 Task: Set the ecosystem for new security advisory in the repository "Javascript" to "Go".
Action: Mouse moved to (873, 107)
Screenshot: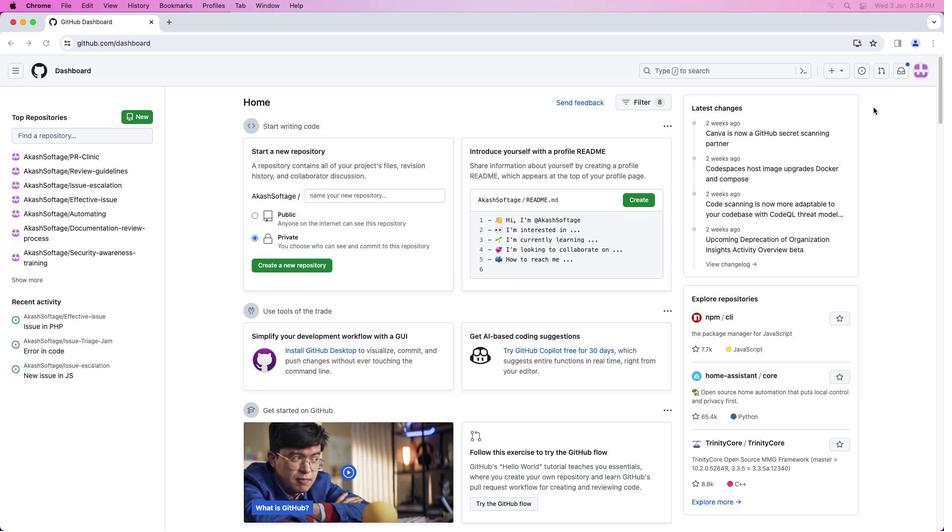 
Action: Mouse pressed left at (873, 107)
Screenshot: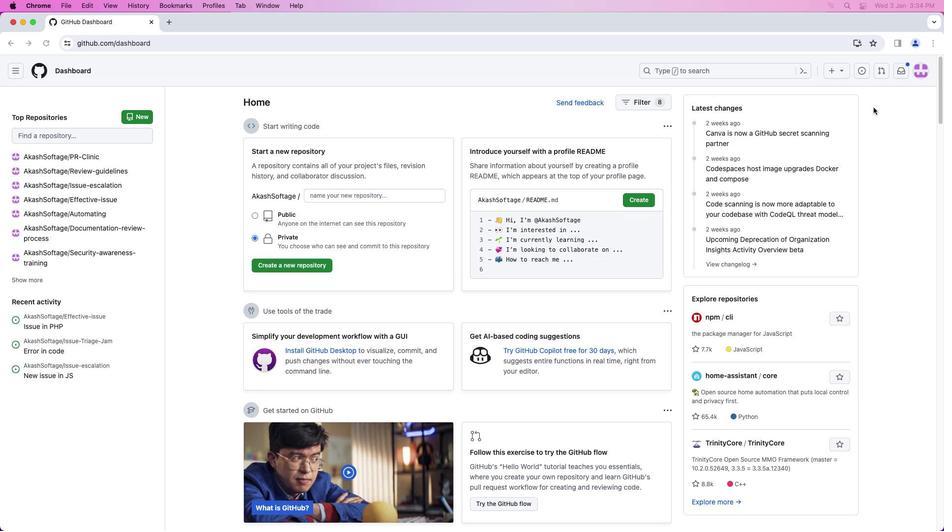 
Action: Mouse moved to (921, 72)
Screenshot: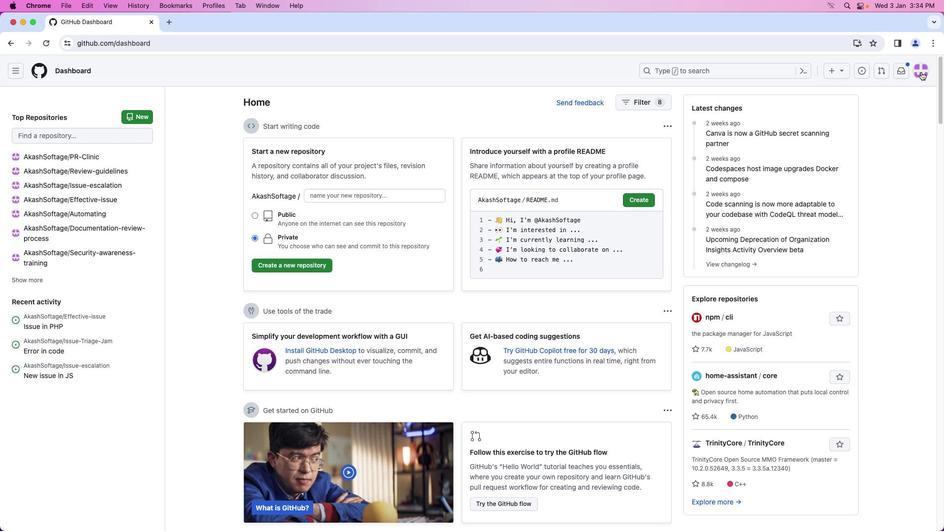 
Action: Mouse pressed left at (921, 72)
Screenshot: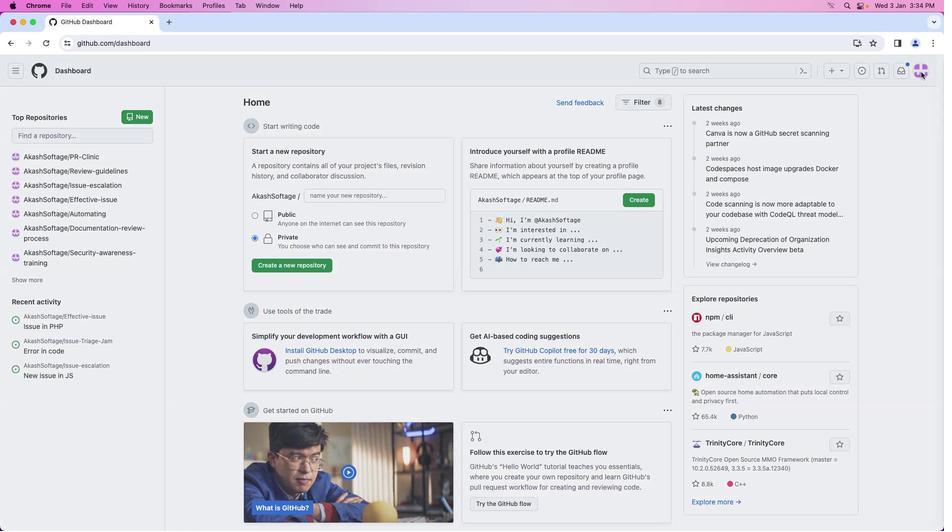 
Action: Mouse moved to (885, 160)
Screenshot: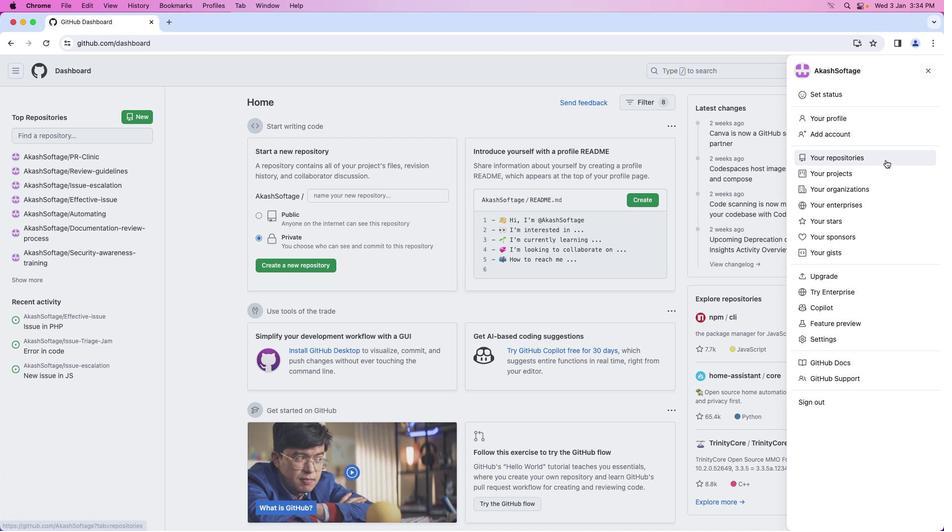 
Action: Mouse pressed left at (885, 160)
Screenshot: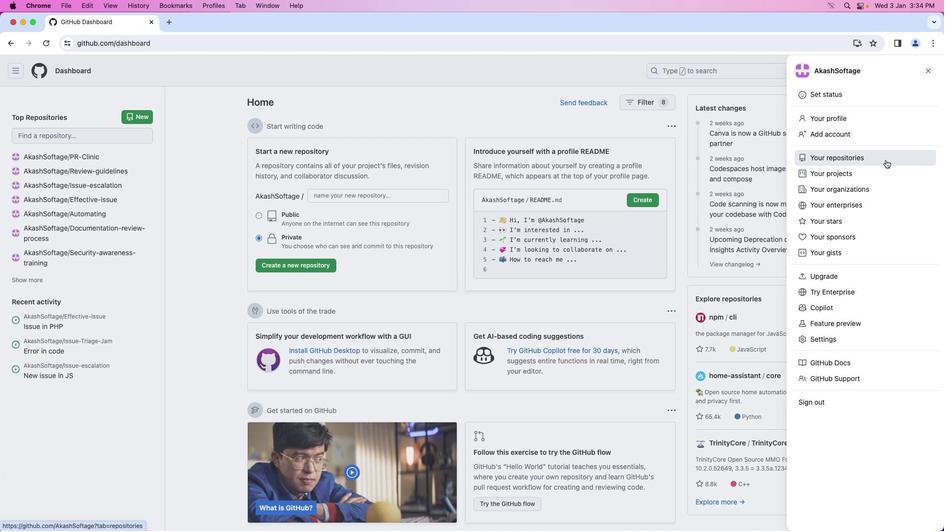 
Action: Mouse moved to (359, 162)
Screenshot: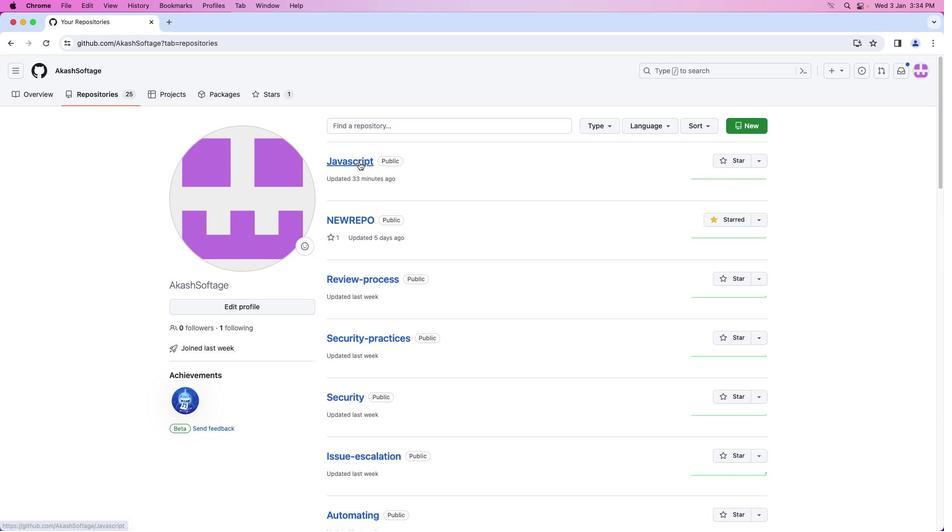 
Action: Mouse pressed left at (359, 162)
Screenshot: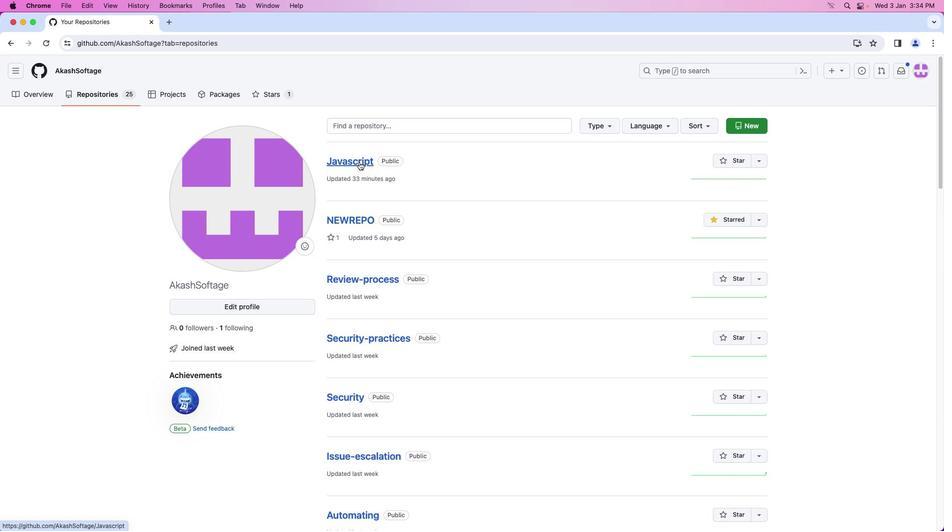 
Action: Mouse moved to (335, 100)
Screenshot: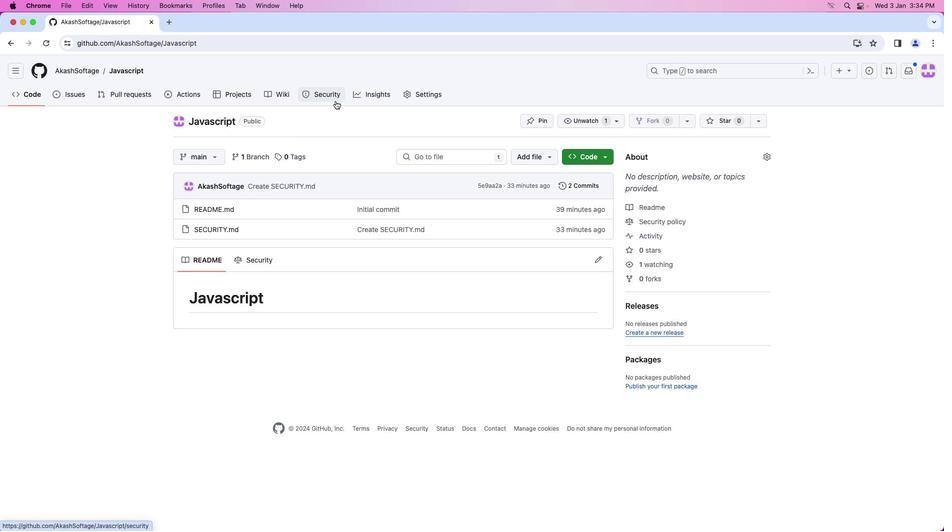 
Action: Mouse pressed left at (335, 100)
Screenshot: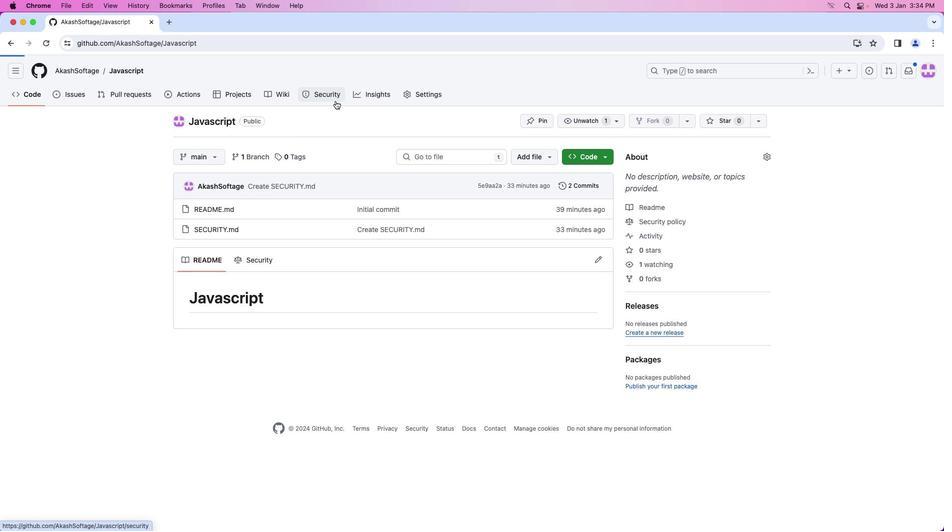 
Action: Mouse moved to (224, 181)
Screenshot: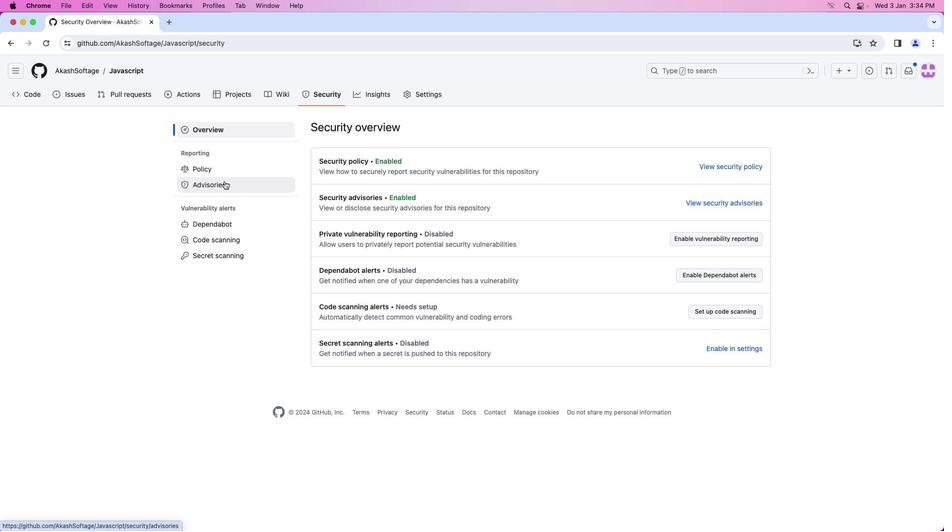 
Action: Mouse pressed left at (224, 181)
Screenshot: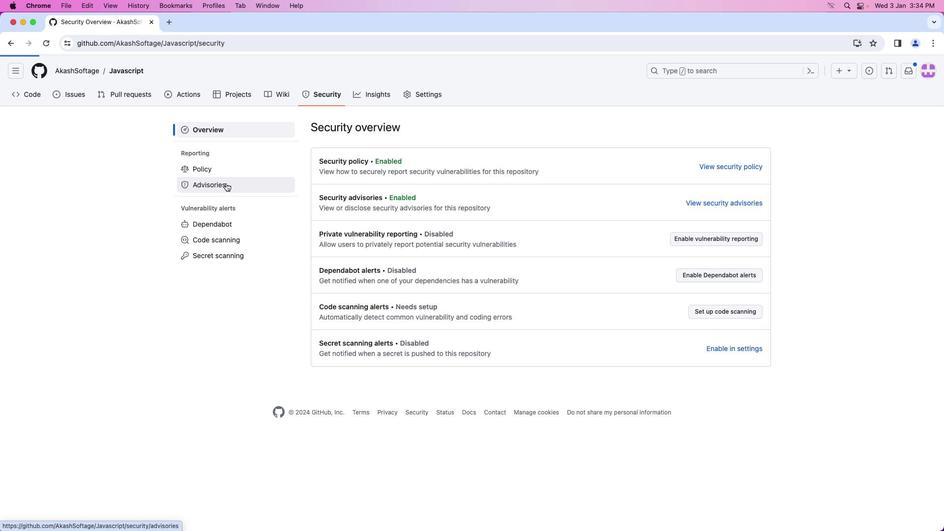 
Action: Mouse moved to (703, 131)
Screenshot: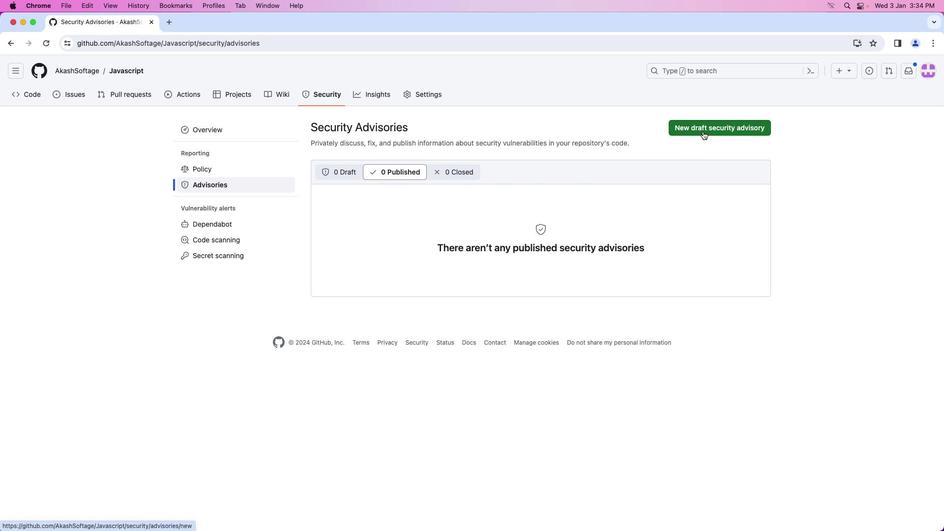
Action: Mouse pressed left at (703, 131)
Screenshot: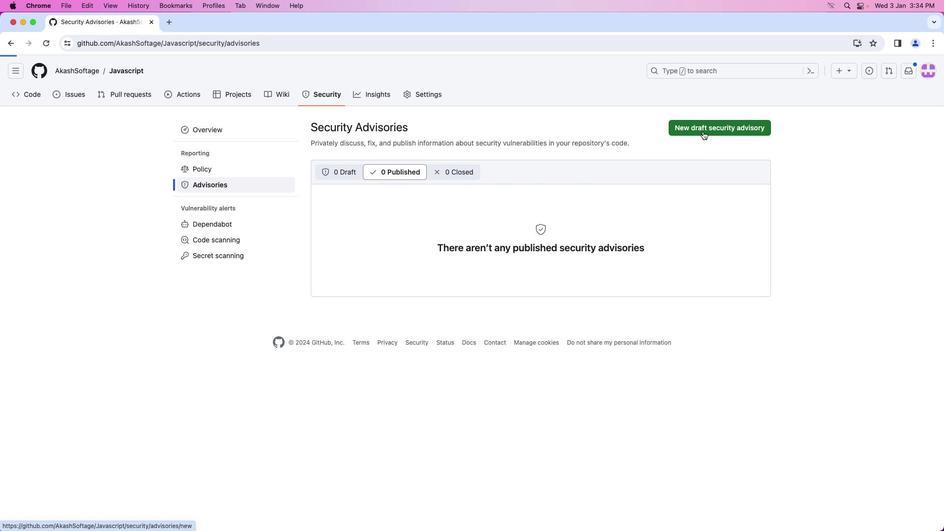 
Action: Mouse moved to (460, 297)
Screenshot: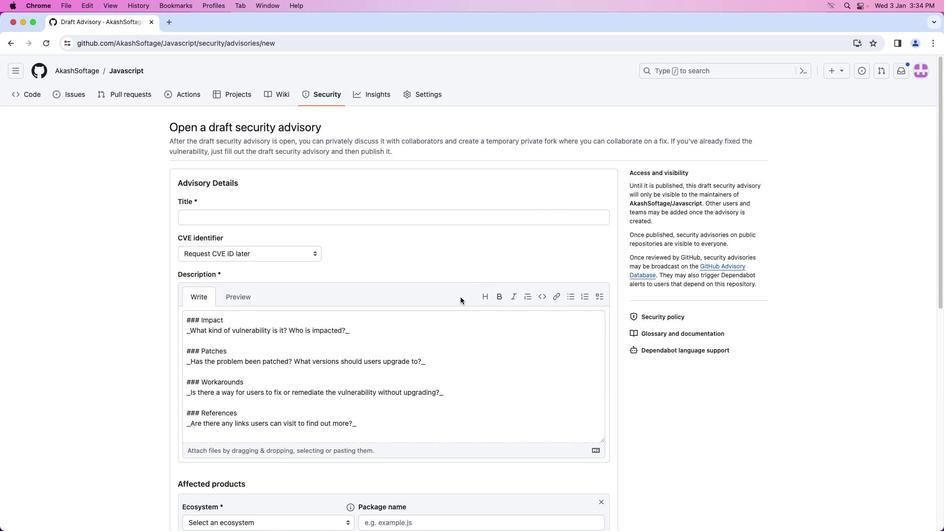
Action: Mouse scrolled (460, 297) with delta (0, 0)
Screenshot: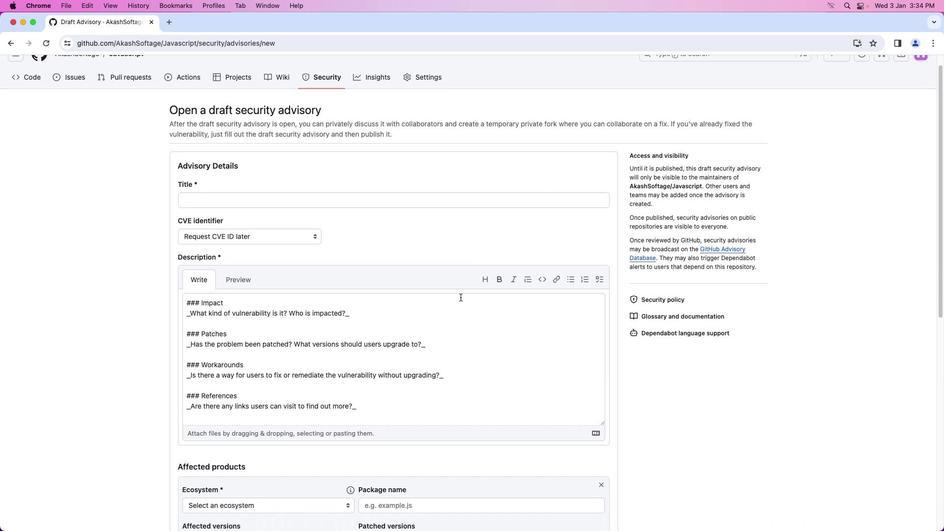 
Action: Mouse scrolled (460, 297) with delta (0, 0)
Screenshot: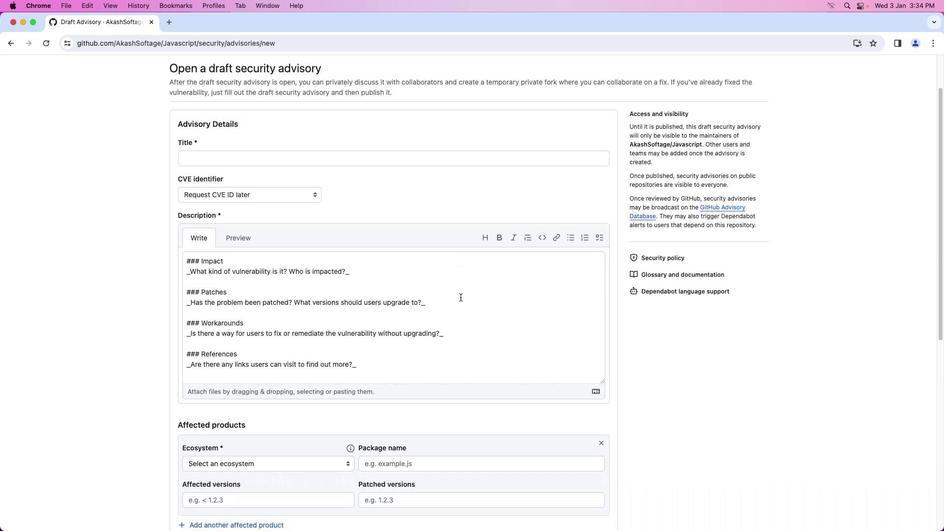
Action: Mouse scrolled (460, 297) with delta (0, 0)
Screenshot: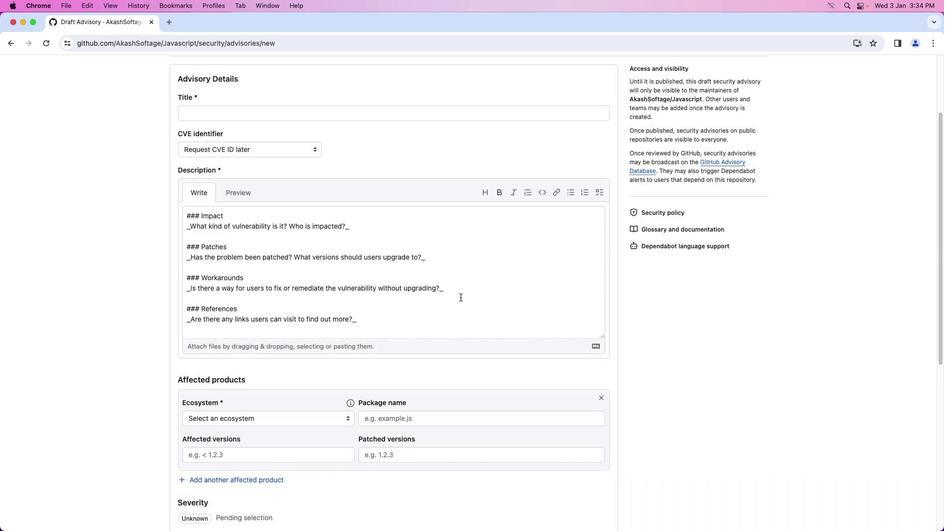 
Action: Mouse scrolled (460, 297) with delta (0, -1)
Screenshot: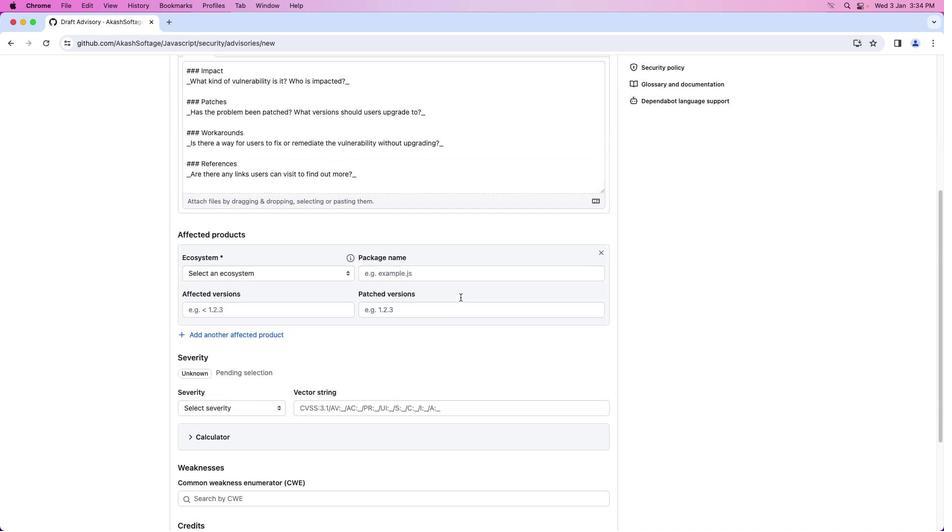
Action: Mouse moved to (460, 297)
Screenshot: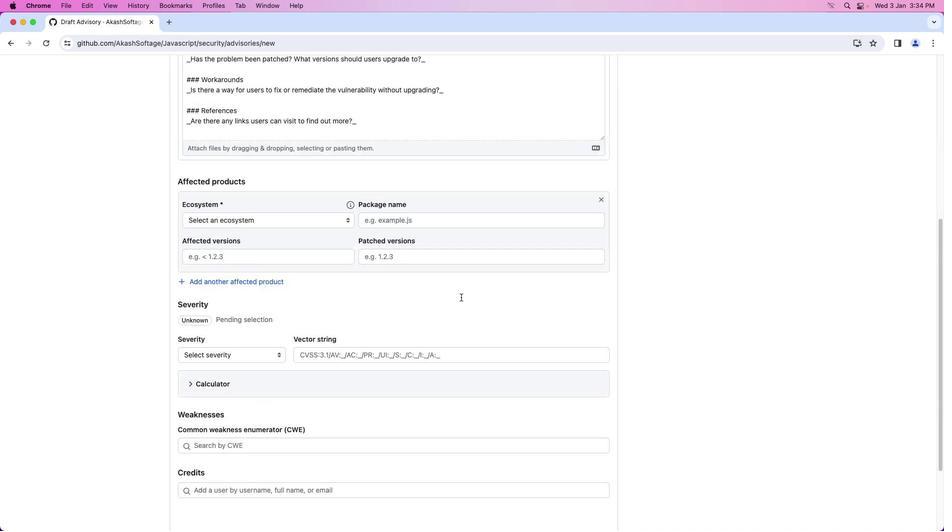 
Action: Mouse scrolled (460, 297) with delta (0, -1)
Screenshot: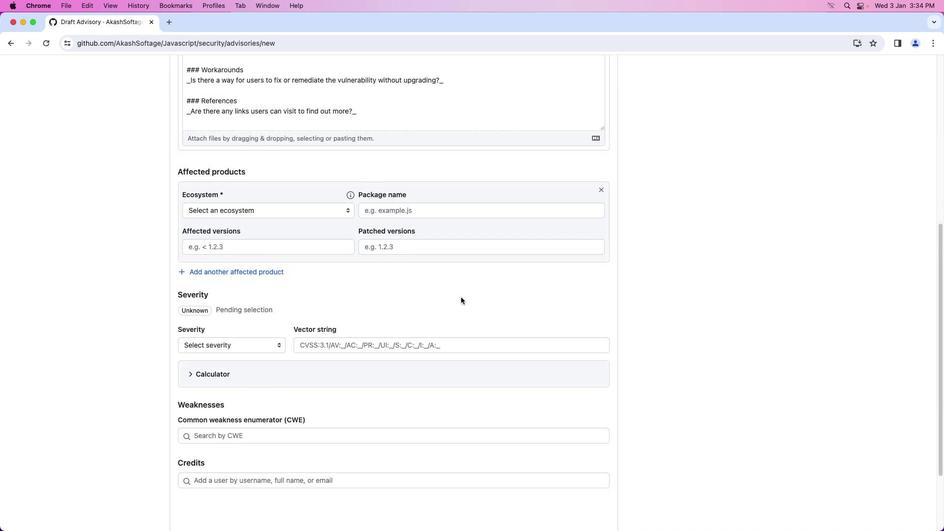 
Action: Mouse scrolled (460, 297) with delta (0, -2)
Screenshot: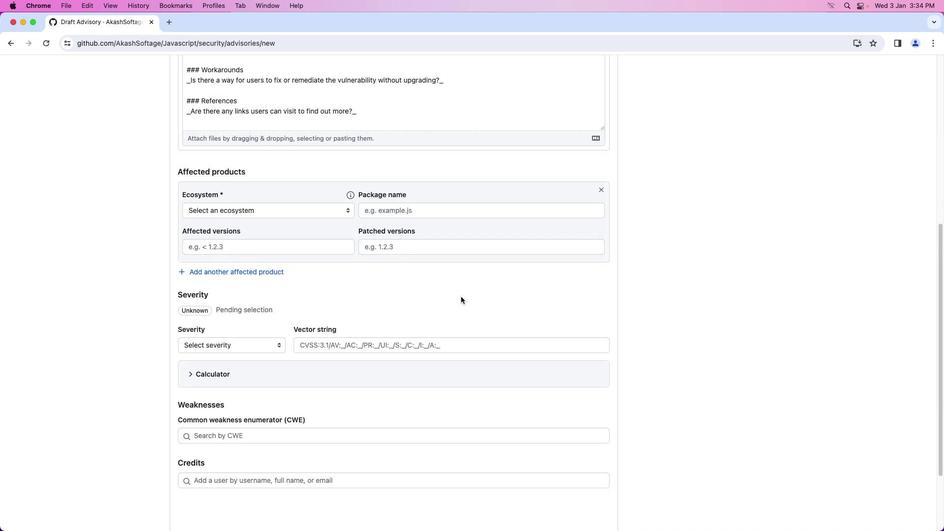 
Action: Mouse moved to (271, 211)
Screenshot: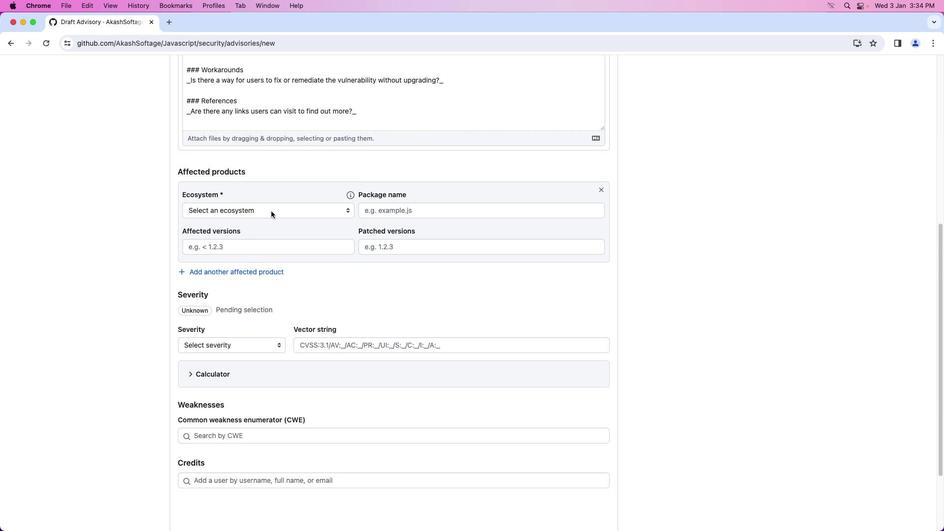 
Action: Mouse pressed left at (271, 211)
Screenshot: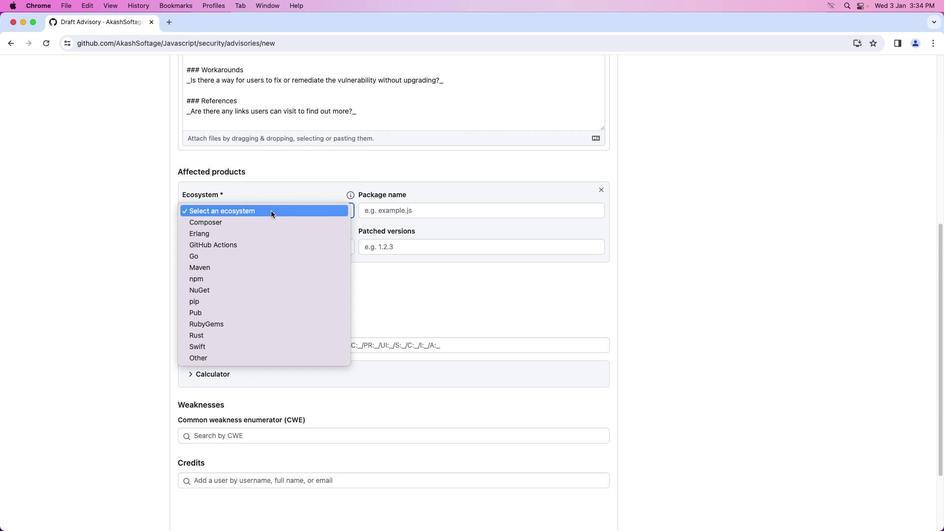 
Action: Mouse moved to (270, 255)
Screenshot: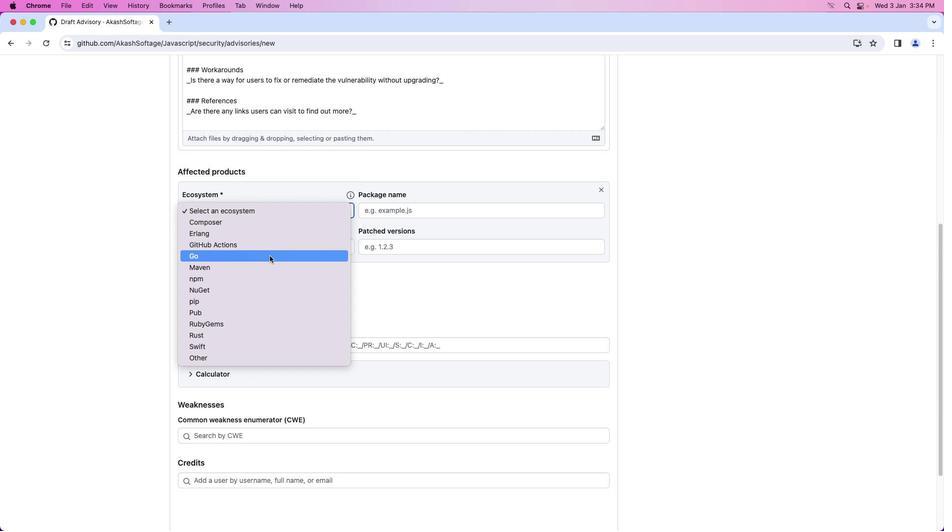 
Action: Mouse pressed left at (270, 255)
Screenshot: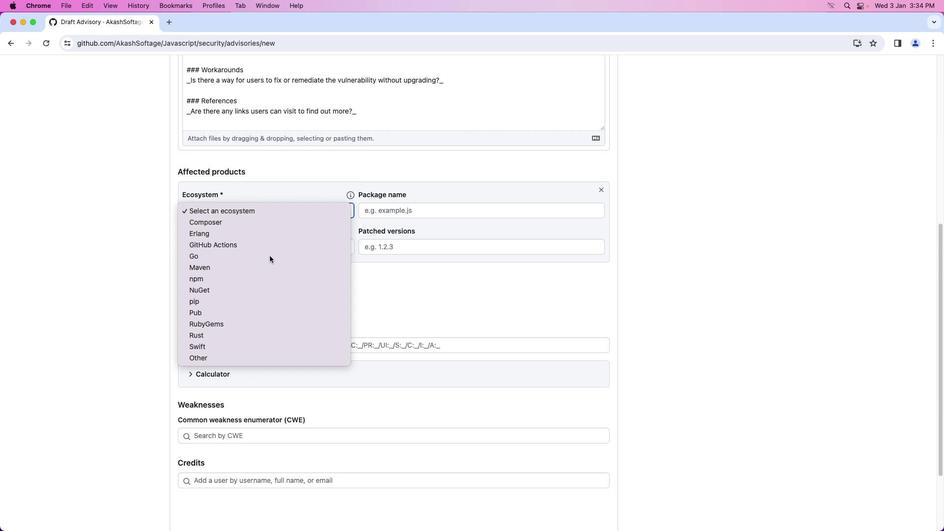 
Action: Mouse moved to (269, 251)
Screenshot: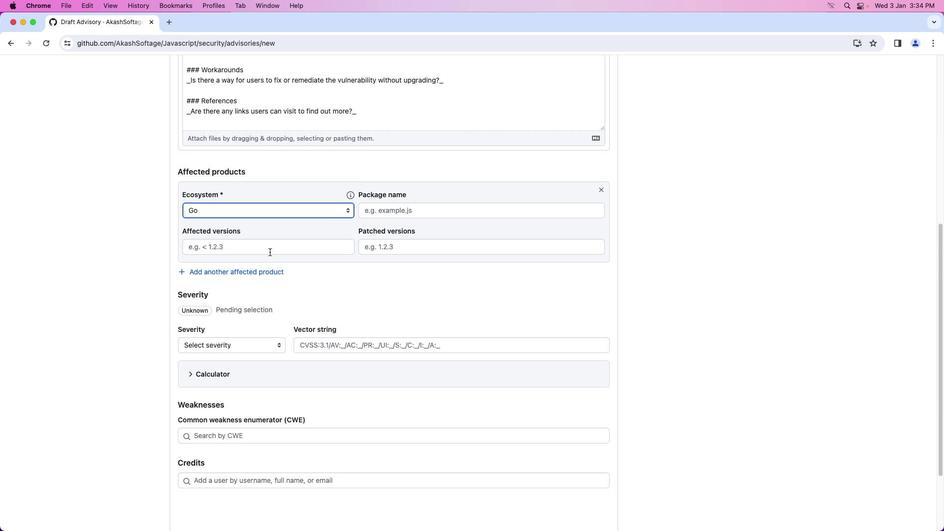 
